 Task: Add the action "remove all checklists" from the card at to do list.
Action: Mouse moved to (537, 135)
Screenshot: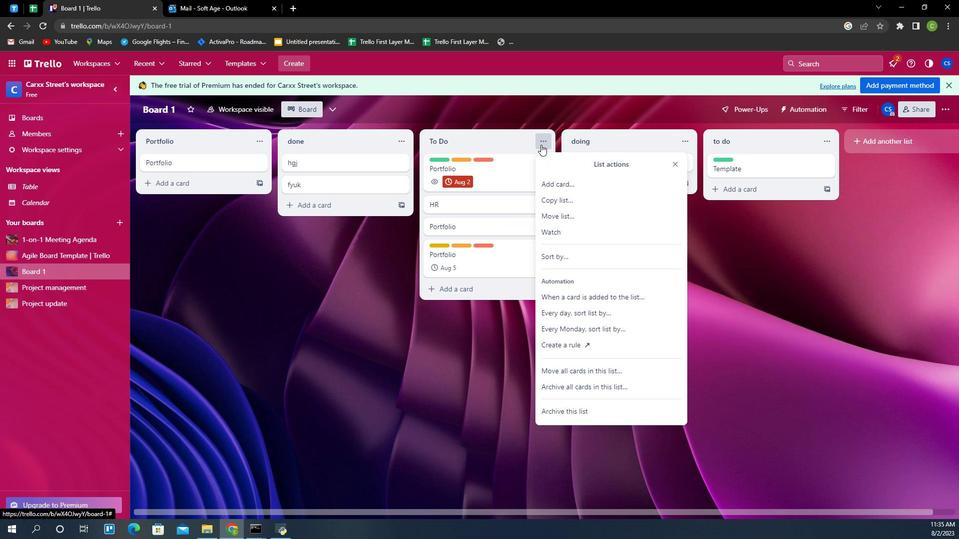 
Action: Mouse pressed left at (537, 135)
Screenshot: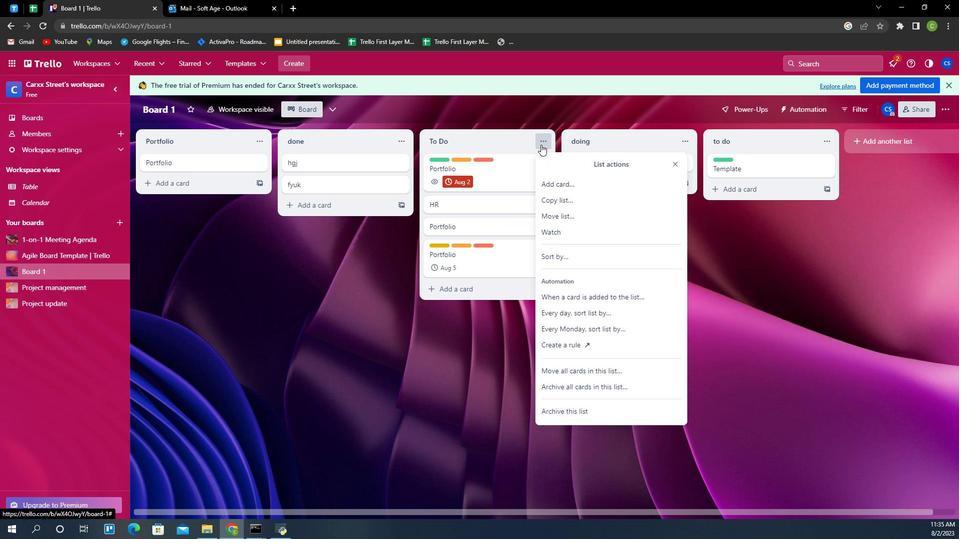 
Action: Mouse moved to (573, 283)
Screenshot: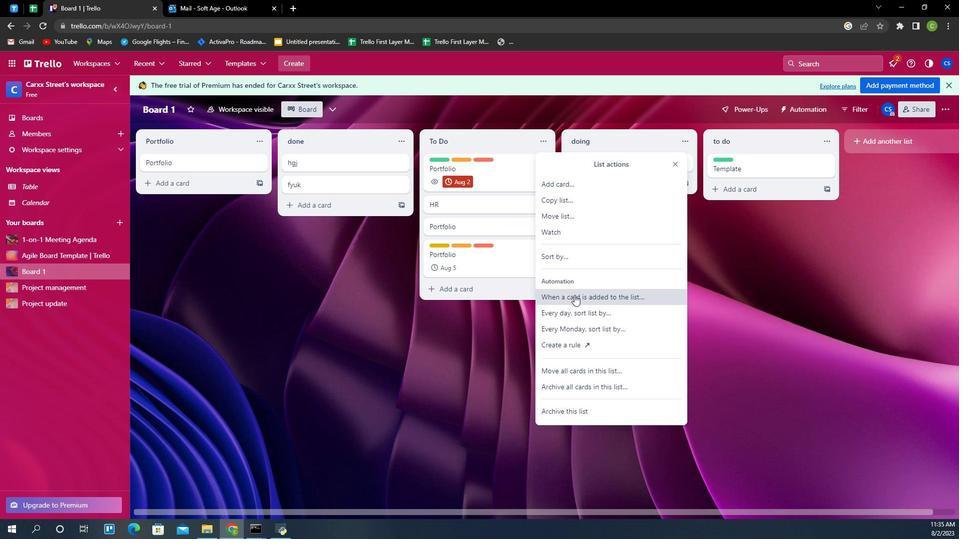 
Action: Mouse pressed left at (573, 283)
Screenshot: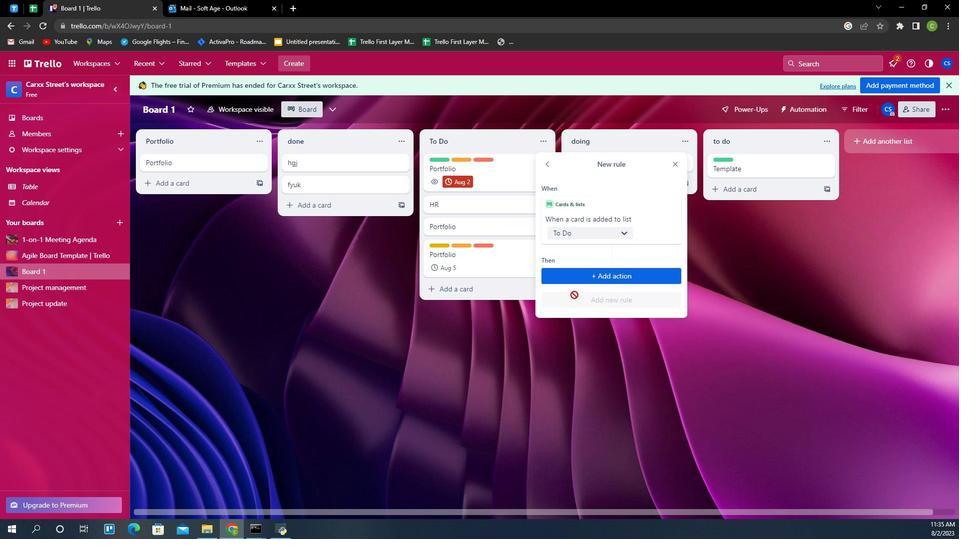 
Action: Mouse moved to (591, 266)
Screenshot: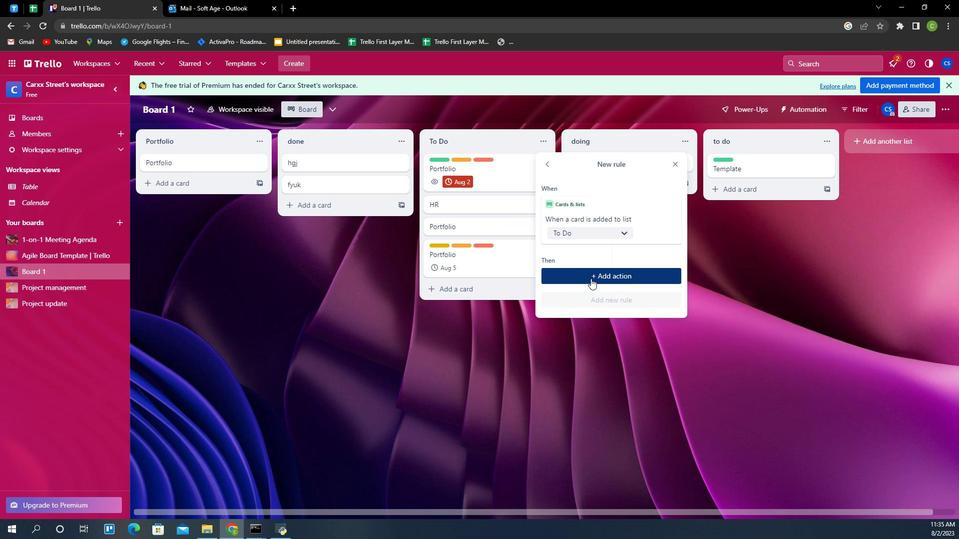 
Action: Mouse pressed left at (591, 266)
Screenshot: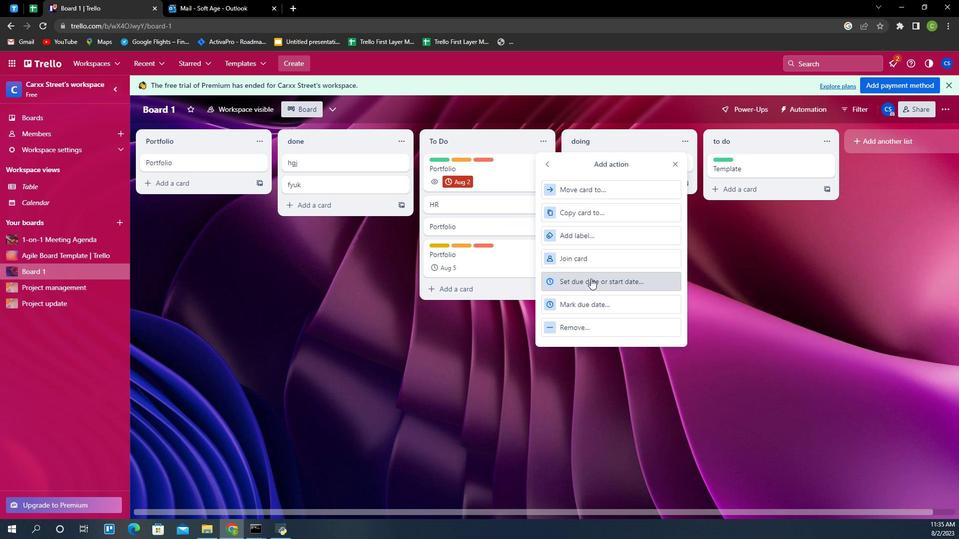 
Action: Mouse moved to (598, 311)
Screenshot: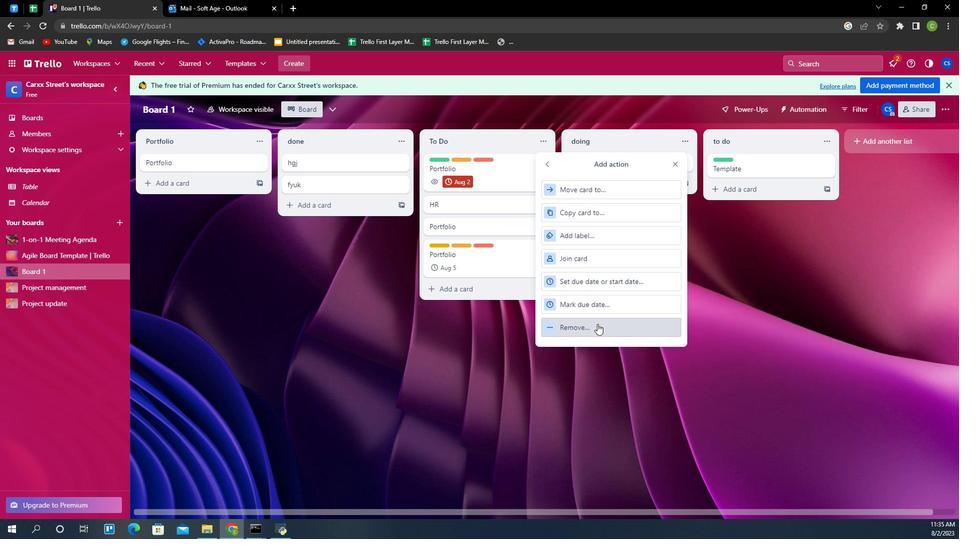 
Action: Mouse pressed left at (598, 311)
Screenshot: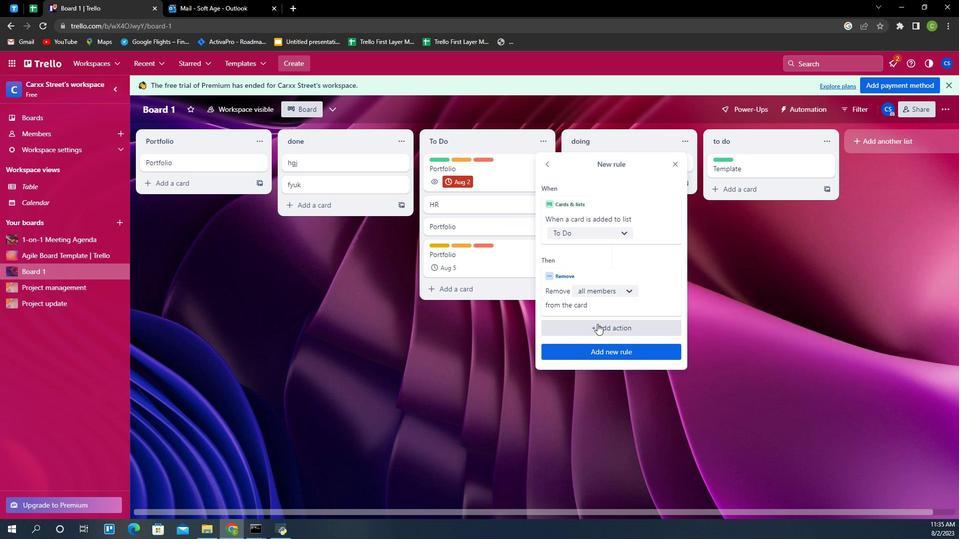 
Action: Mouse moved to (608, 280)
Screenshot: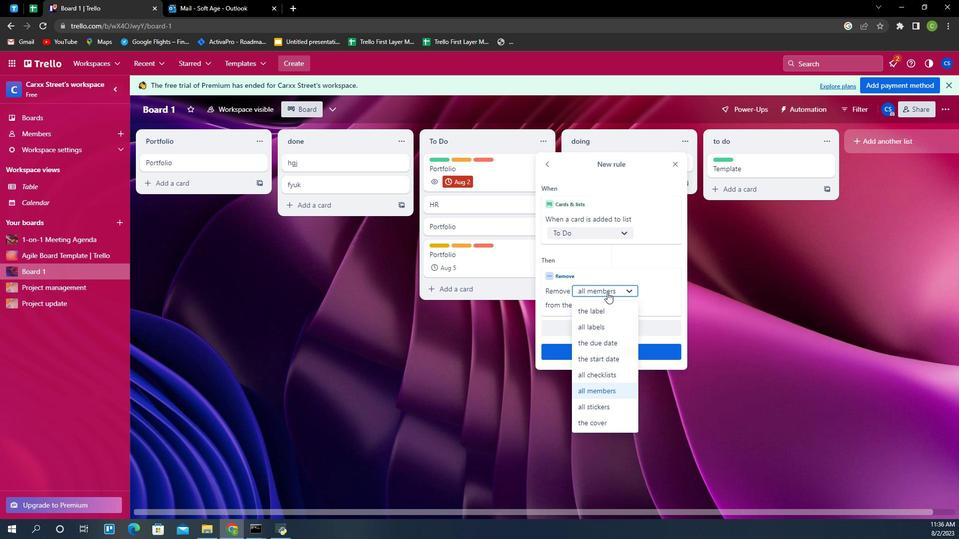 
Action: Mouse pressed left at (608, 280)
Screenshot: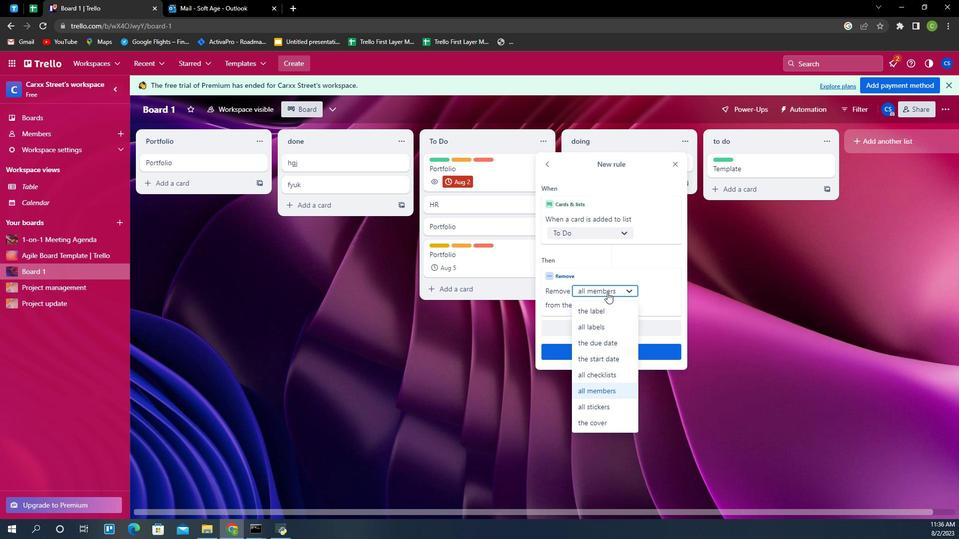 
Action: Mouse moved to (609, 357)
Screenshot: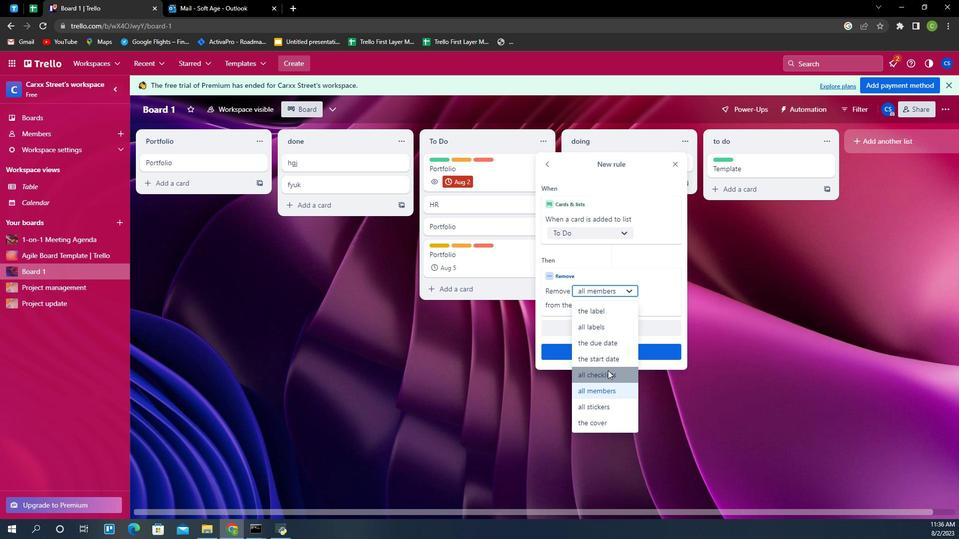 
Action: Mouse pressed left at (609, 357)
Screenshot: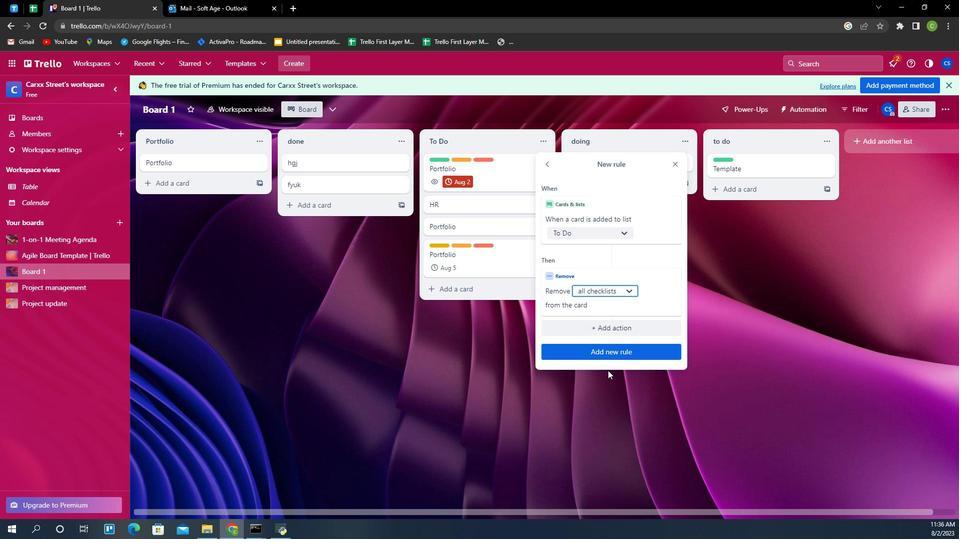 
Action: Mouse moved to (612, 341)
Screenshot: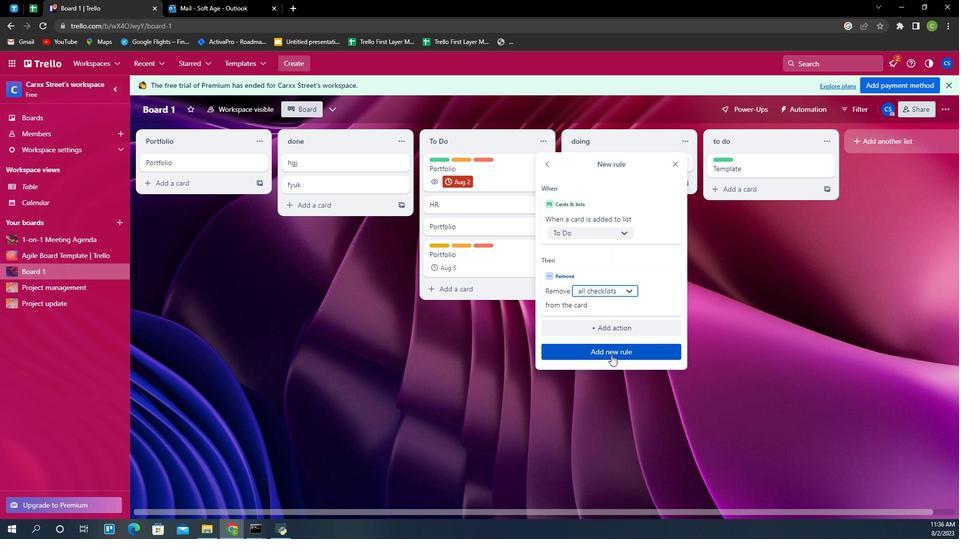 
Action: Mouse pressed left at (612, 341)
Screenshot: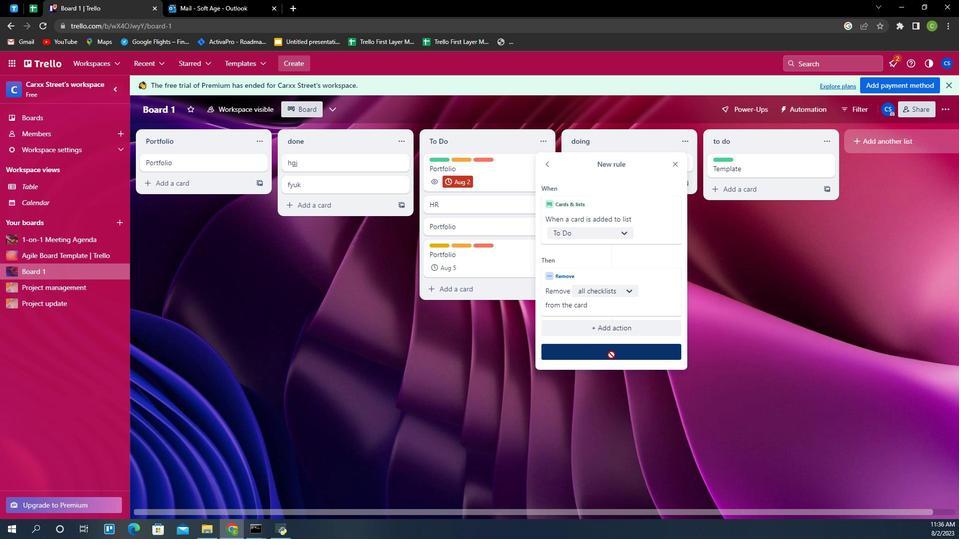 
Action: Mouse moved to (612, 341)
Screenshot: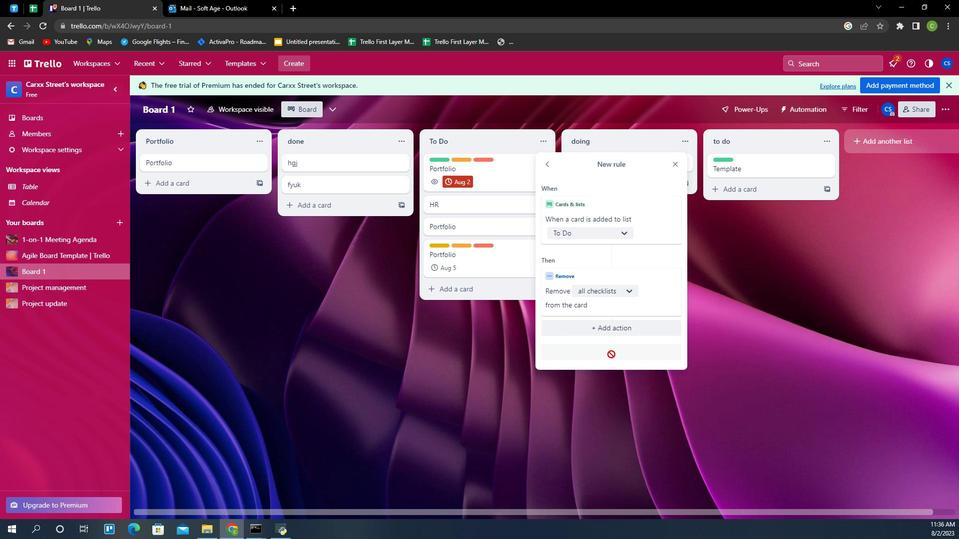 
